 Task: Use the formula "AVERAGEIFS" in spreadsheet "Project protfolio".
Action: Mouse moved to (675, 105)
Screenshot: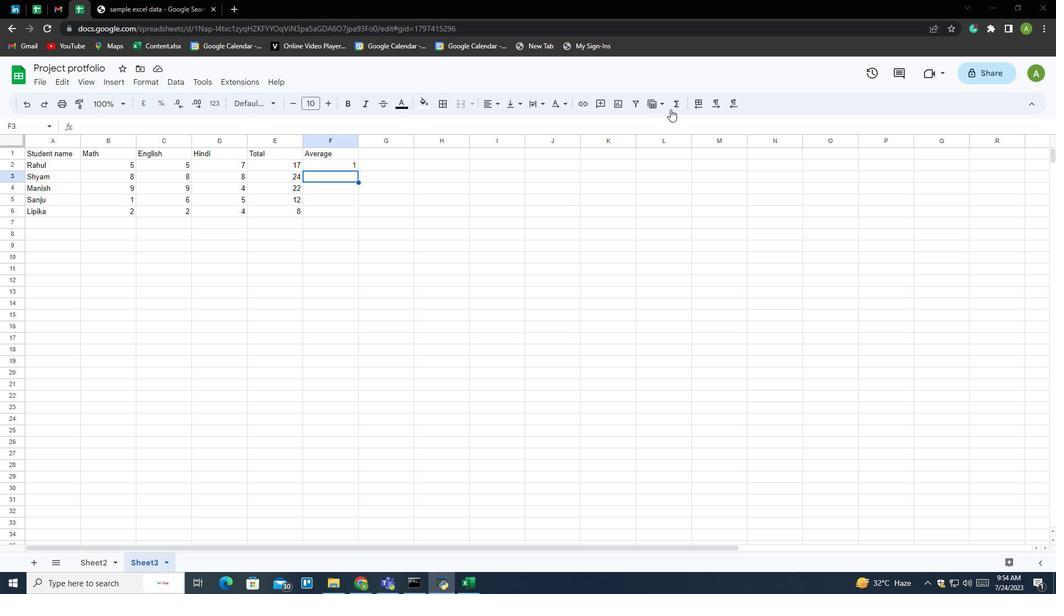 
Action: Mouse pressed left at (675, 105)
Screenshot: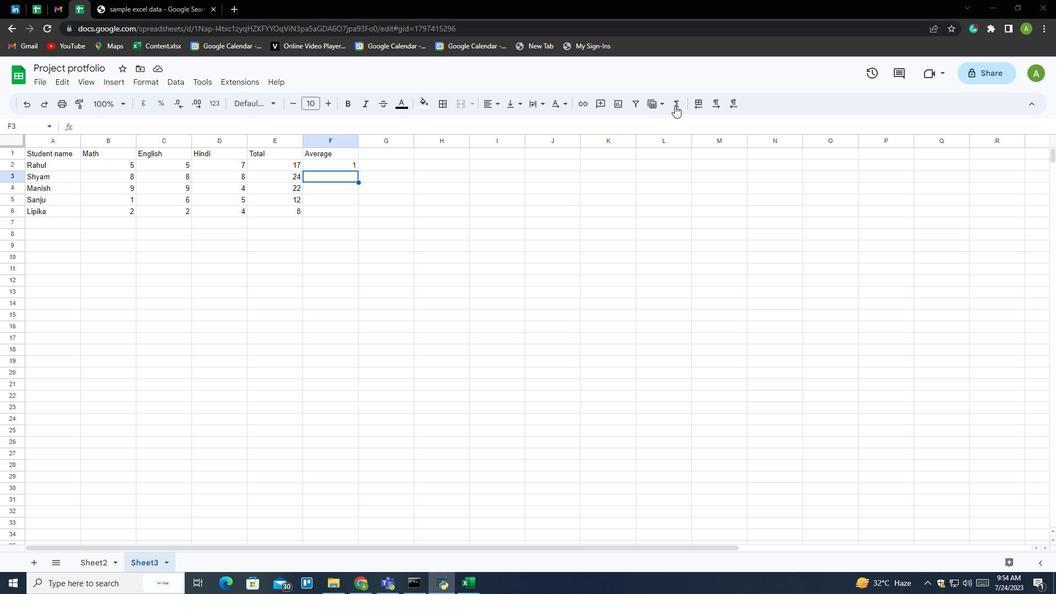 
Action: Mouse moved to (689, 215)
Screenshot: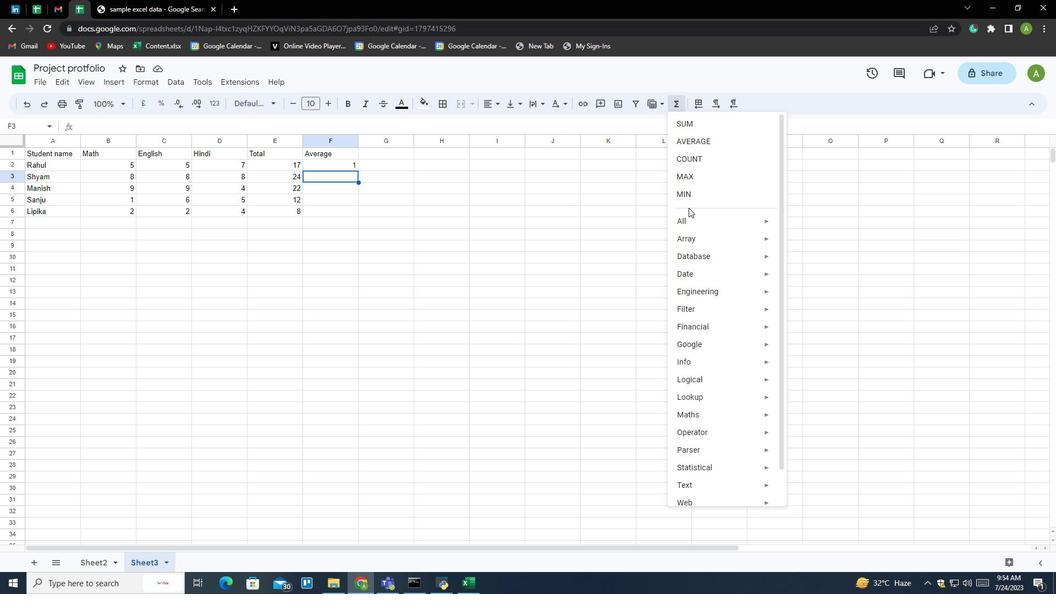 
Action: Mouse pressed left at (689, 215)
Screenshot: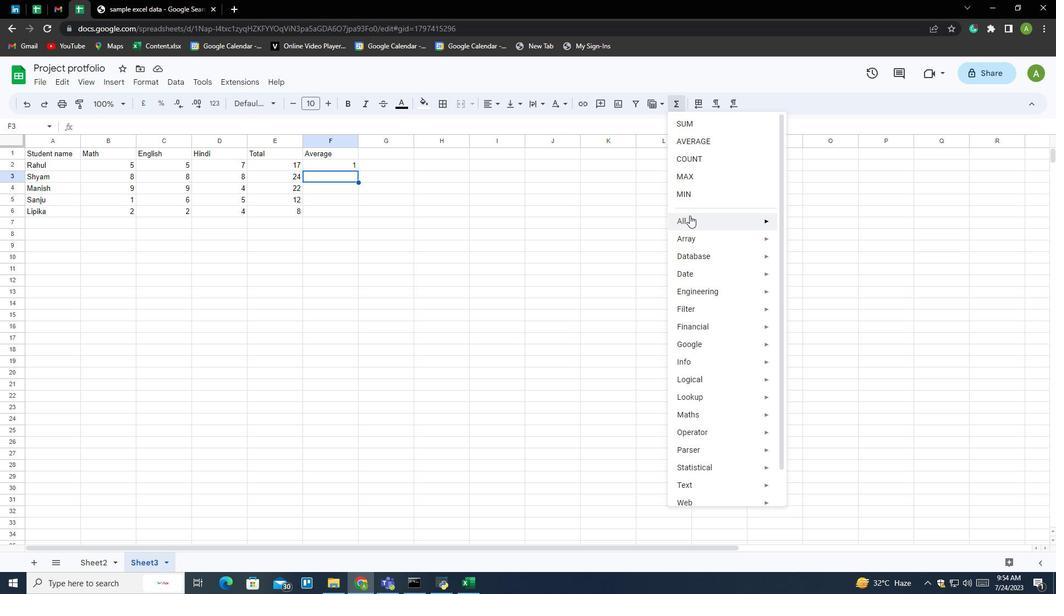 
Action: Mouse moved to (813, 446)
Screenshot: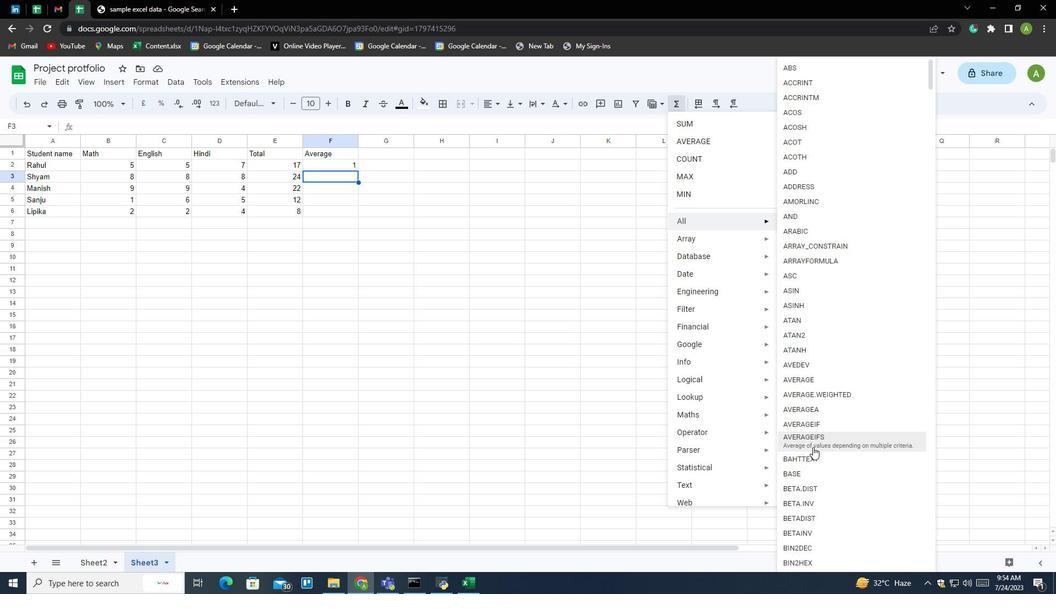 
Action: Mouse pressed left at (813, 446)
Screenshot: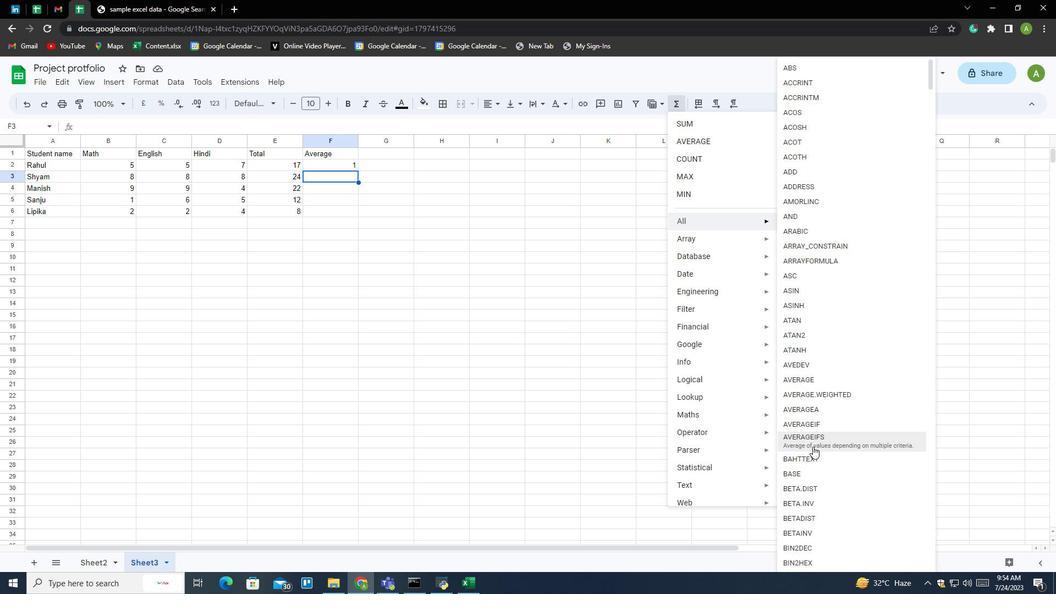 
Action: Mouse moved to (233, 165)
Screenshot: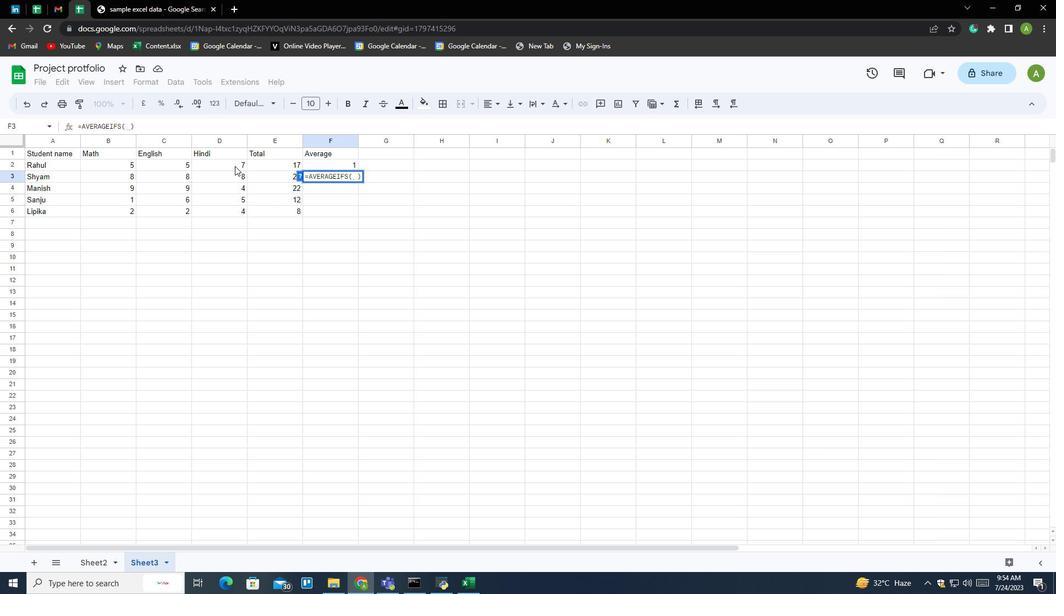 
Action: Mouse pressed left at (233, 165)
Screenshot: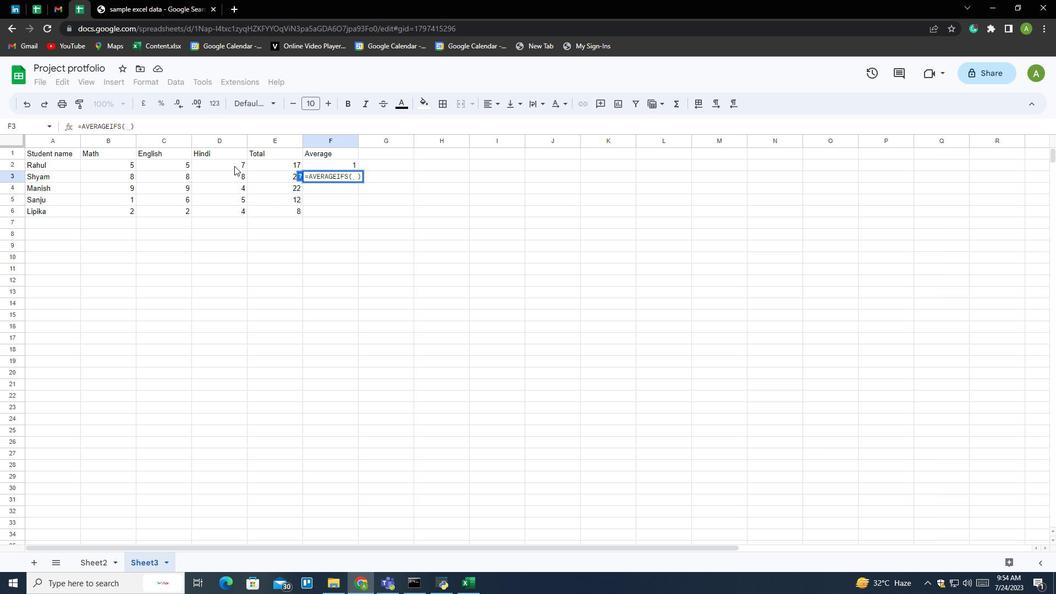 
Action: Mouse moved to (172, 159)
Screenshot: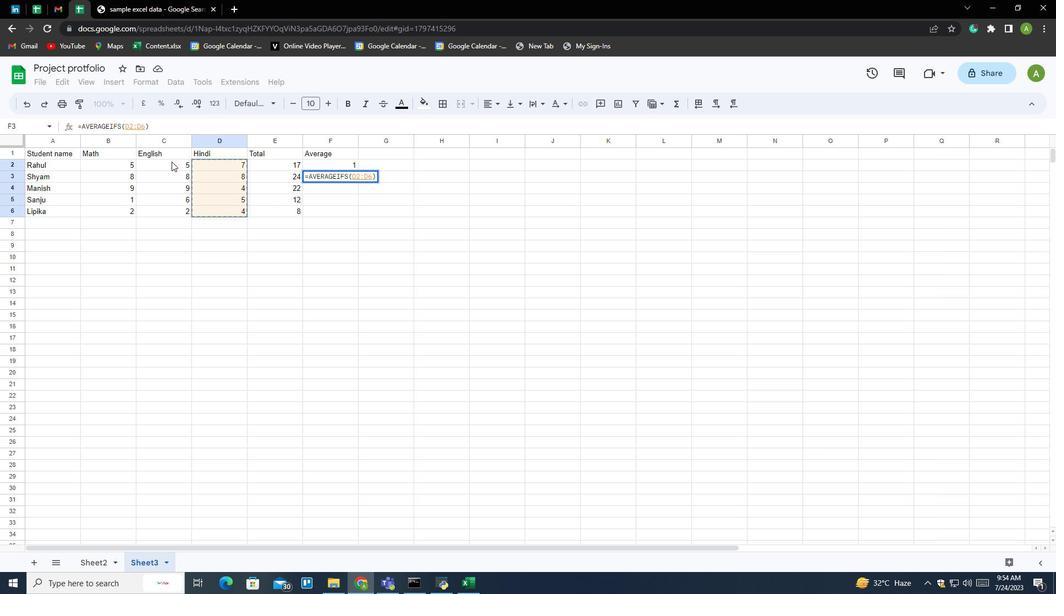 
Action: Mouse pressed left at (172, 159)
Screenshot: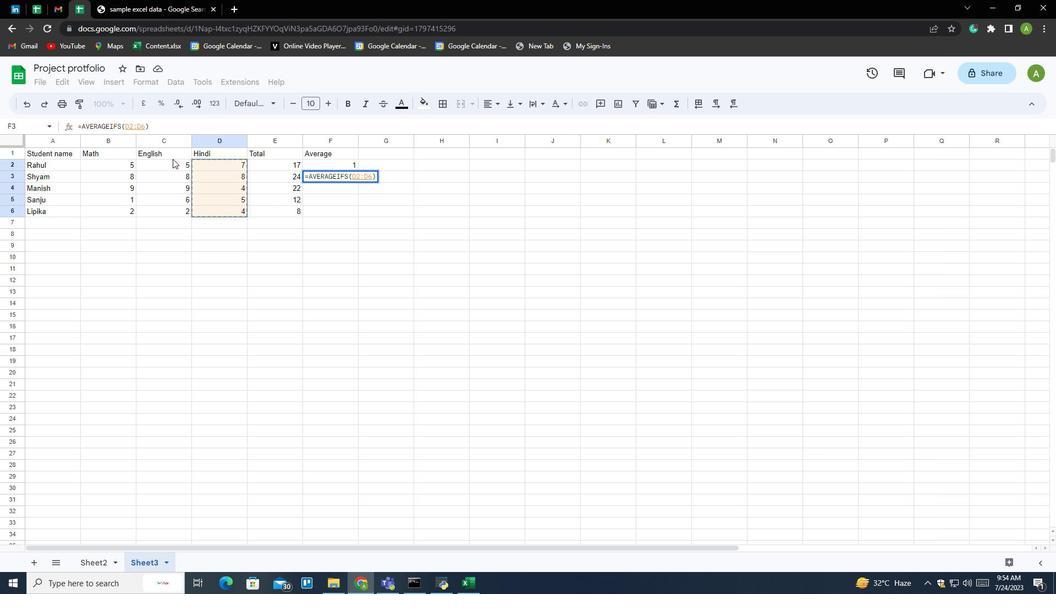 
Action: Mouse moved to (366, 173)
Screenshot: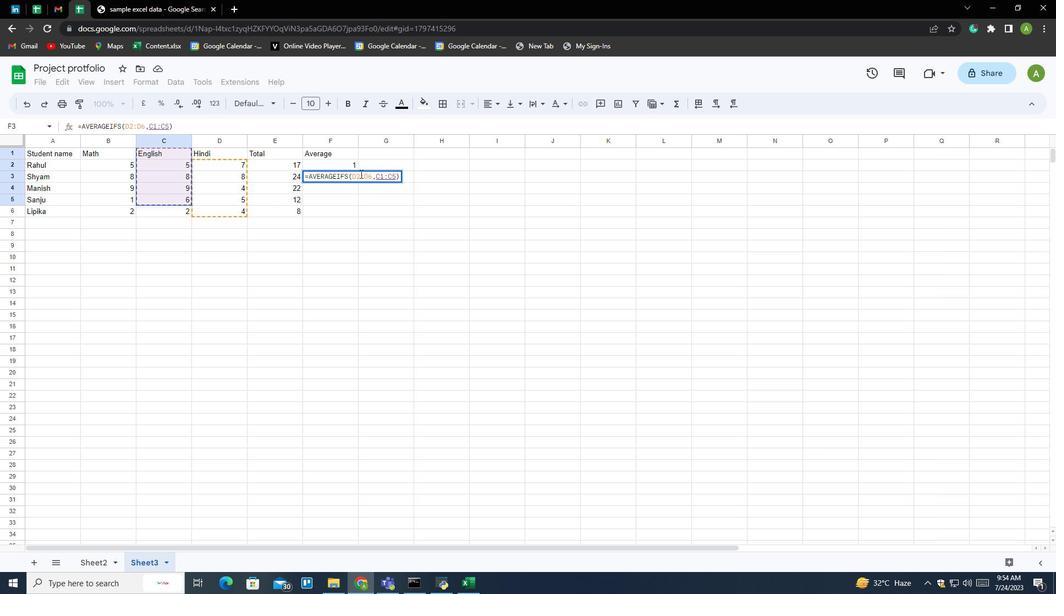 
Action: Key pressed <Key.backspace><Key.backspace>
Screenshot: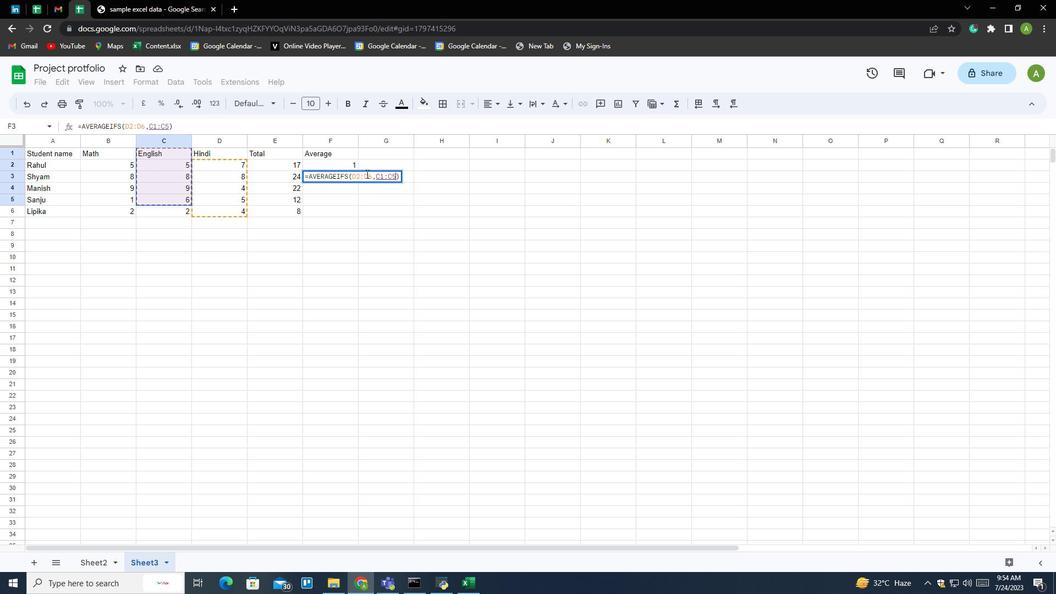 
Action: Mouse moved to (363, 176)
Screenshot: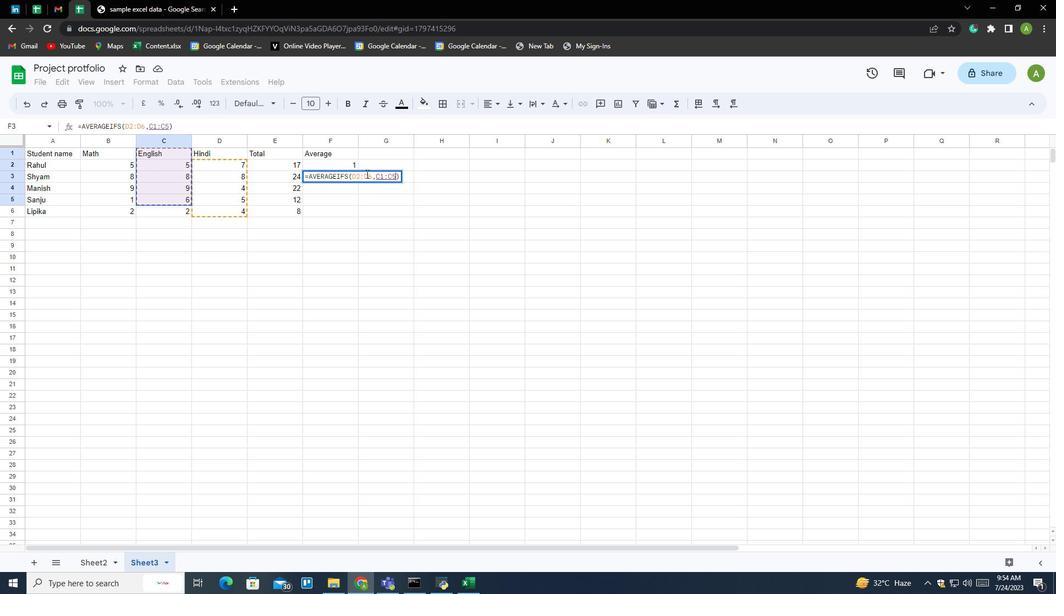 
Action: Key pressed <Key.backspace><Key.backspace>
Screenshot: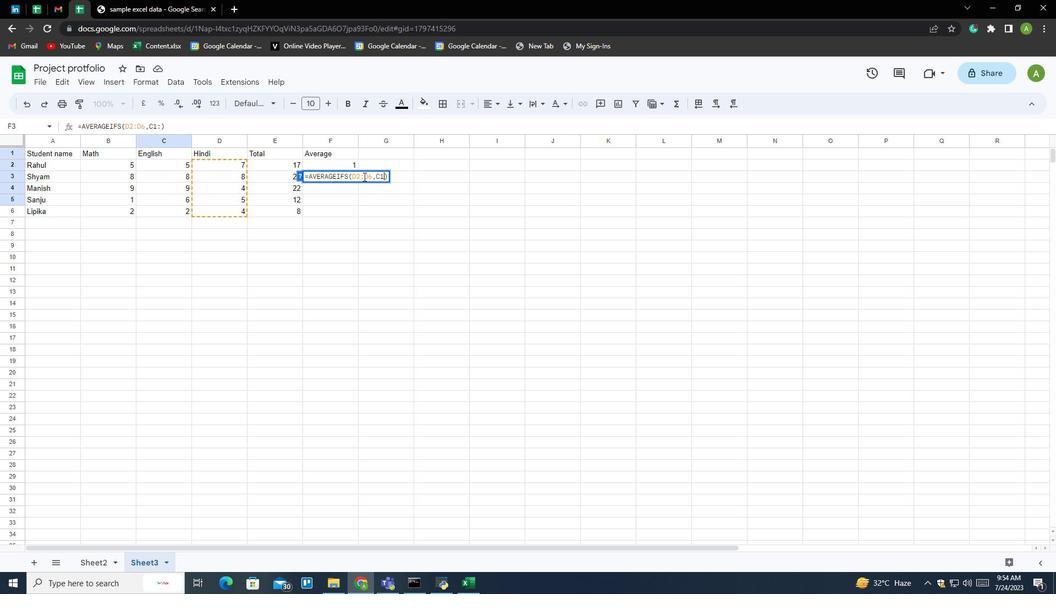 
Action: Mouse moved to (341, 186)
Screenshot: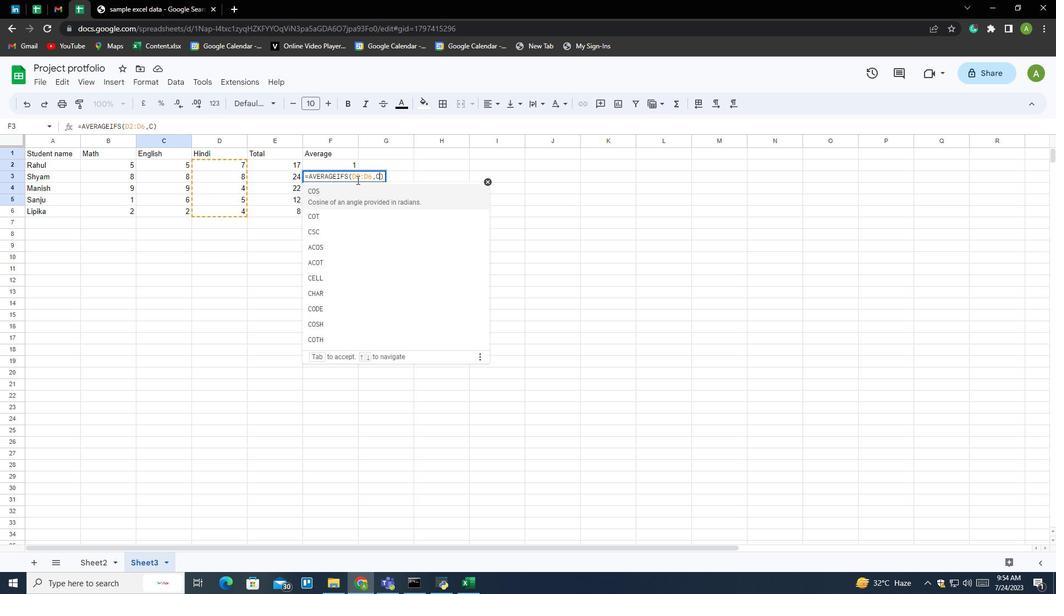 
Action: Key pressed <Key.backspace>
Screenshot: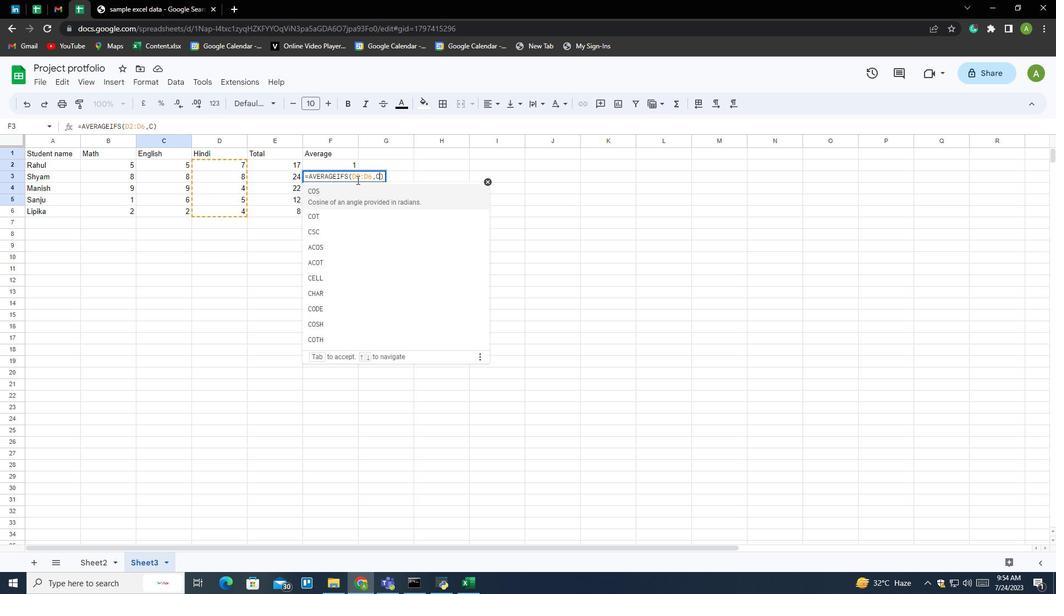 
Action: Mouse moved to (179, 162)
Screenshot: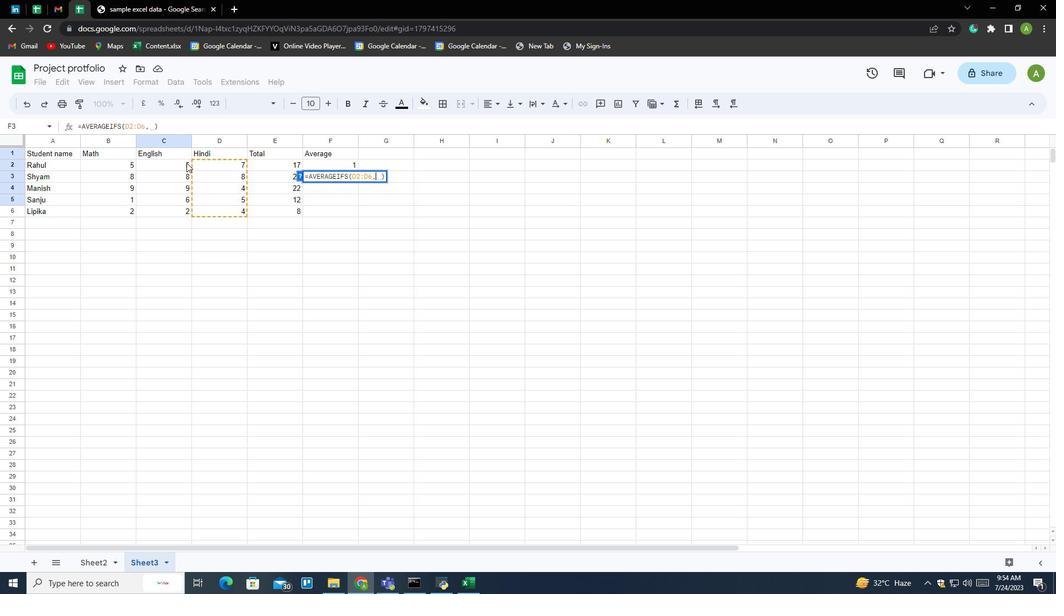 
Action: Mouse pressed left at (179, 162)
Screenshot: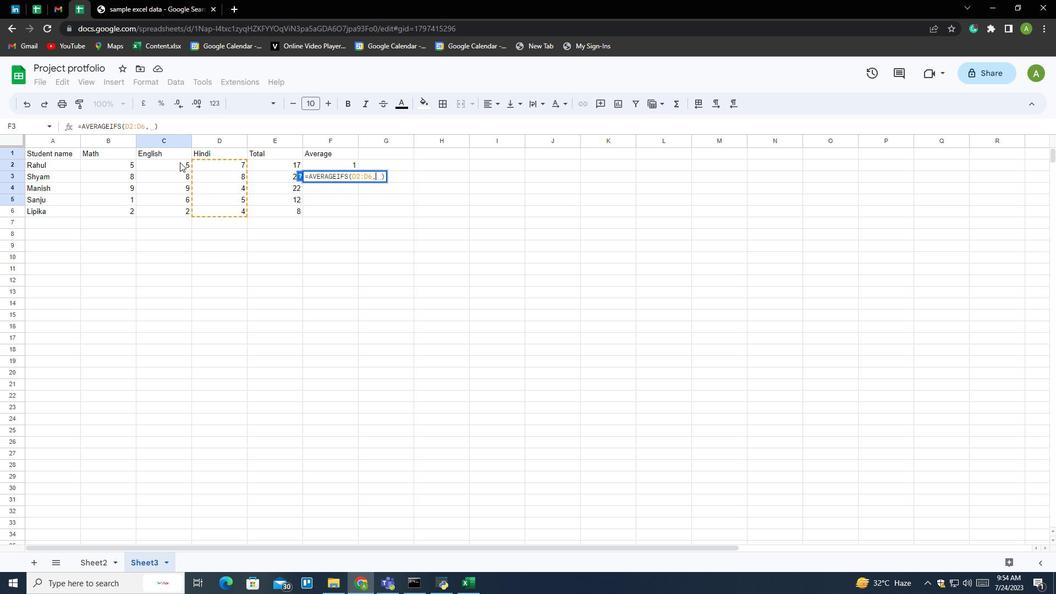 
Action: Mouse moved to (116, 164)
Screenshot: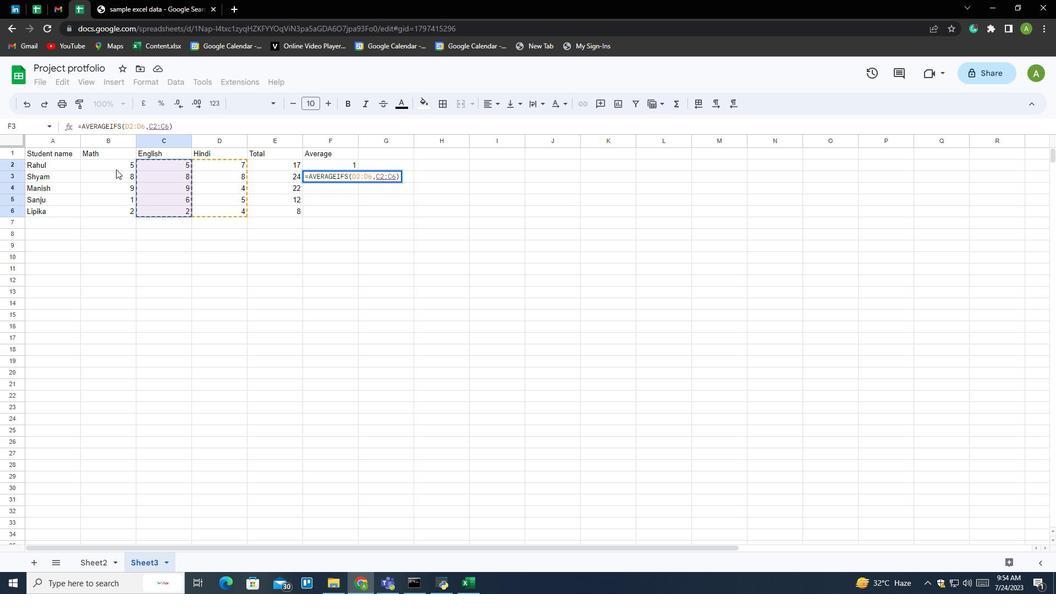 
Action: Mouse pressed left at (116, 164)
Screenshot: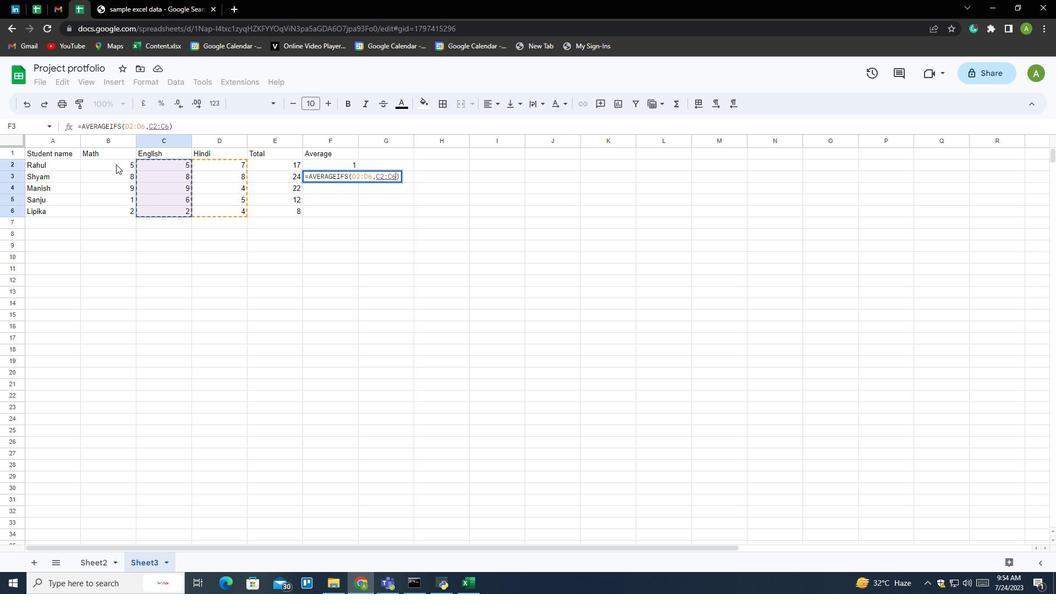 
Action: Mouse moved to (261, 186)
Screenshot: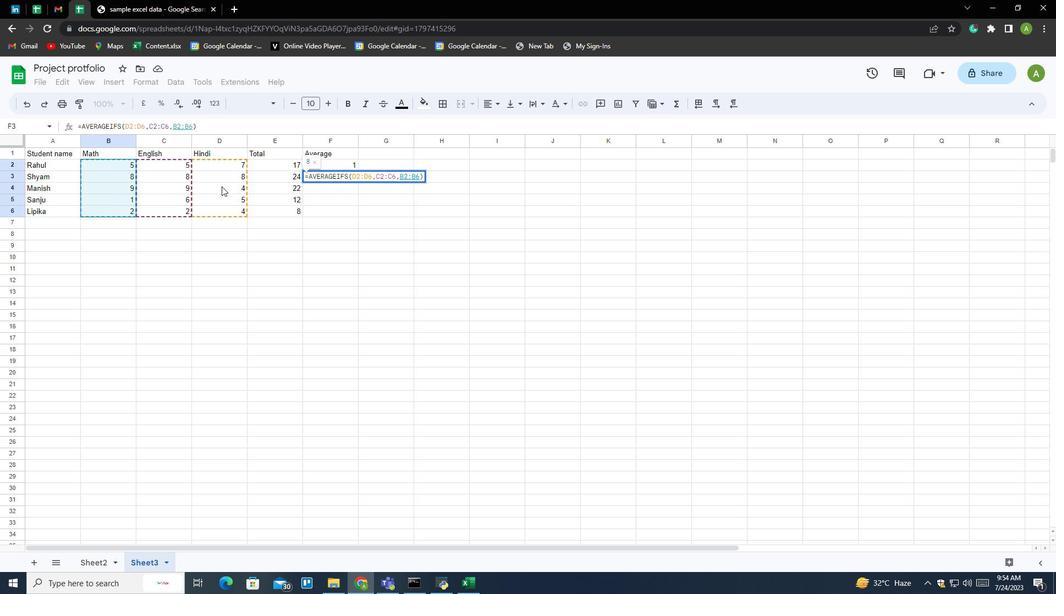 
Action: Key pressed <Key.enter>
Screenshot: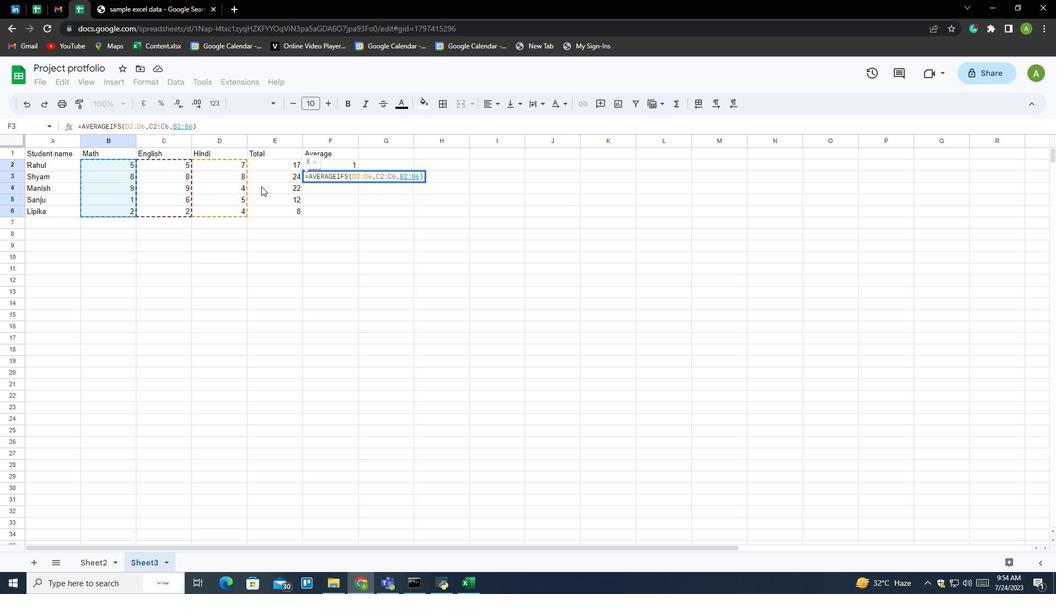 
